 Task: Set the Y coordinate for the audio bar graph video to 25.
Action: Mouse moved to (107, 13)
Screenshot: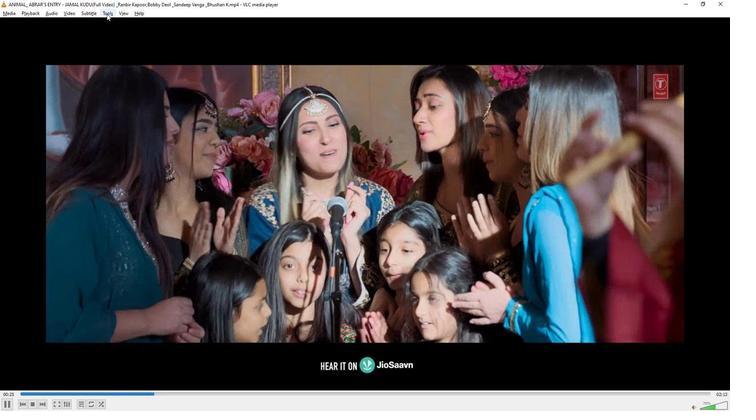 
Action: Mouse pressed left at (107, 13)
Screenshot: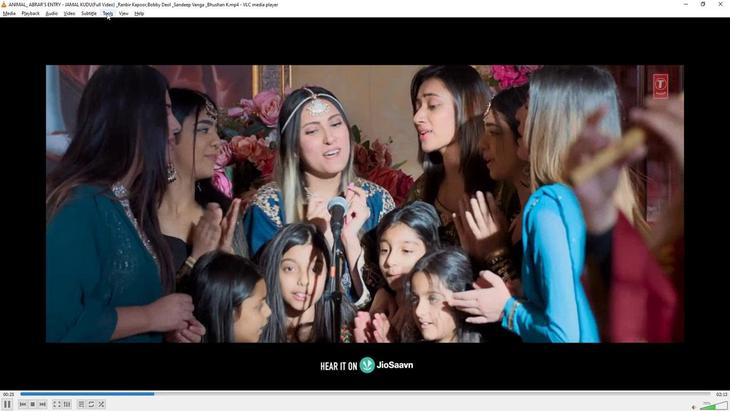 
Action: Mouse moved to (127, 103)
Screenshot: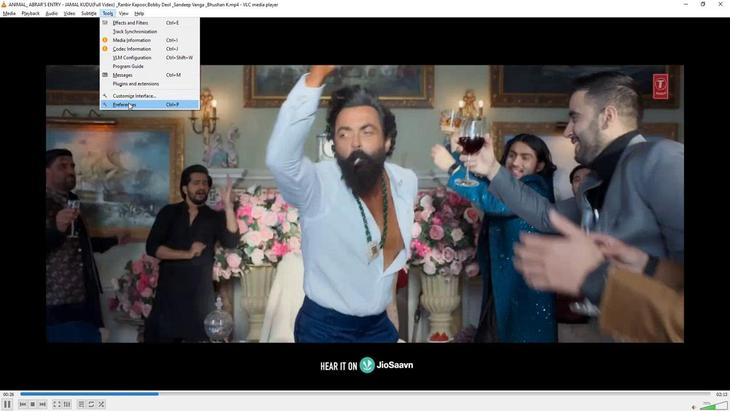 
Action: Mouse pressed left at (127, 103)
Screenshot: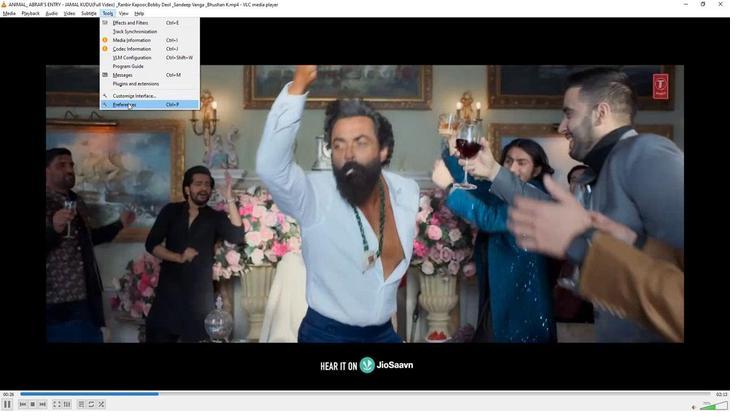 
Action: Mouse moved to (140, 332)
Screenshot: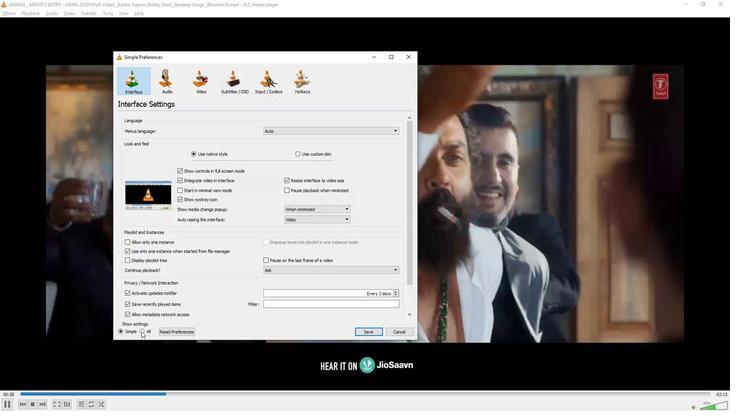 
Action: Mouse pressed left at (140, 332)
Screenshot: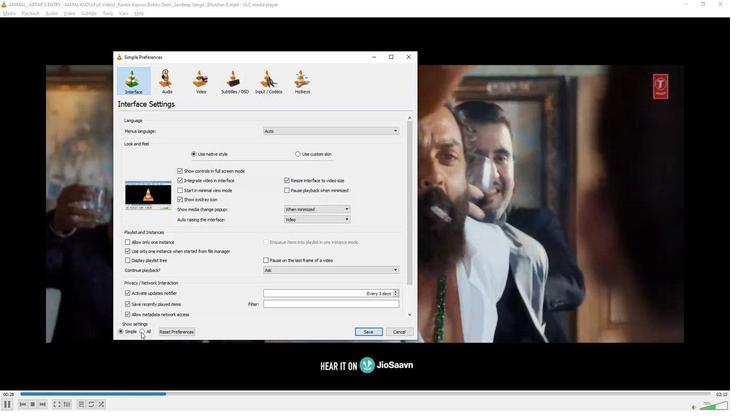 
Action: Mouse moved to (148, 230)
Screenshot: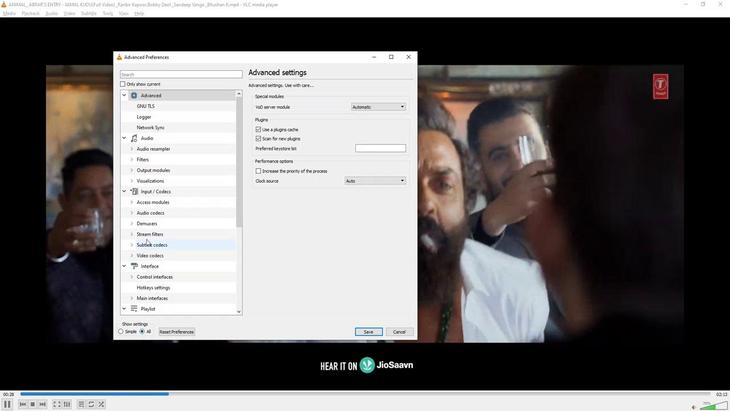 
Action: Mouse scrolled (148, 229) with delta (0, 0)
Screenshot: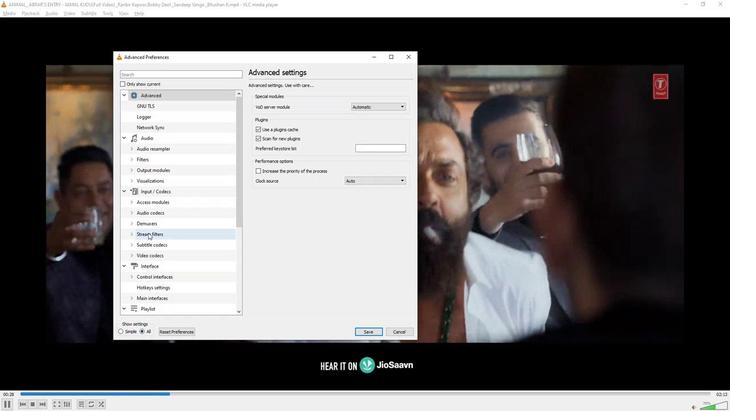 
Action: Mouse scrolled (148, 229) with delta (0, 0)
Screenshot: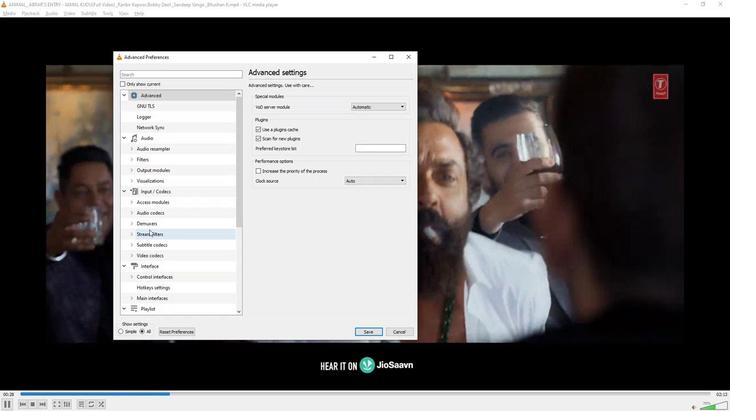 
Action: Mouse scrolled (148, 229) with delta (0, 0)
Screenshot: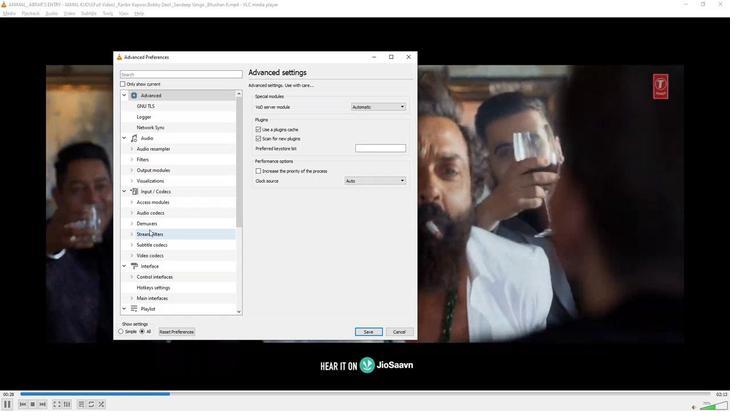 
Action: Mouse scrolled (148, 229) with delta (0, 0)
Screenshot: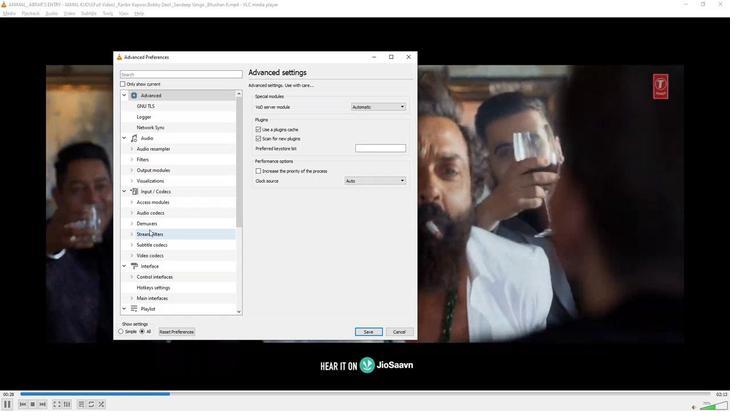 
Action: Mouse scrolled (148, 229) with delta (0, 0)
Screenshot: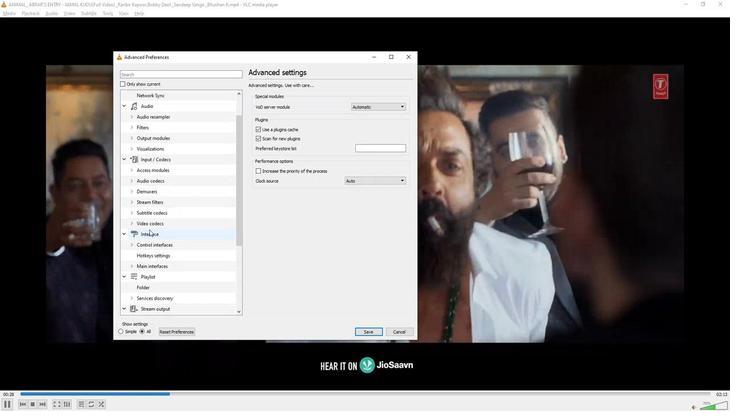 
Action: Mouse scrolled (148, 229) with delta (0, 0)
Screenshot: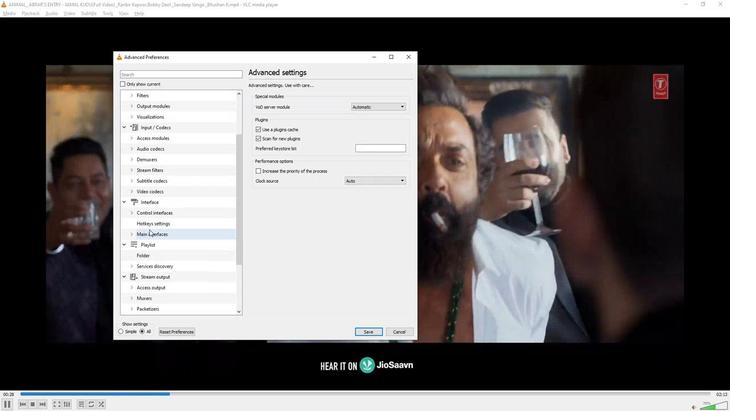 
Action: Mouse scrolled (148, 229) with delta (0, 0)
Screenshot: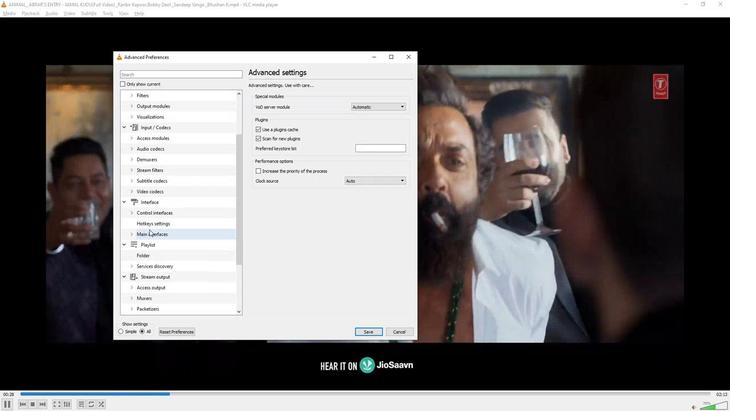
Action: Mouse scrolled (148, 229) with delta (0, 0)
Screenshot: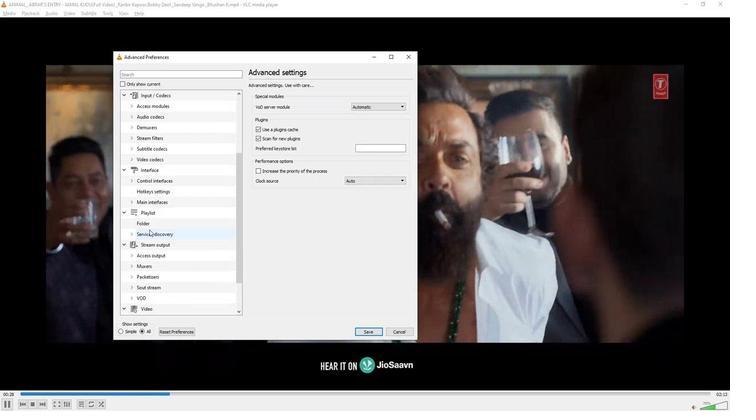 
Action: Mouse moved to (147, 308)
Screenshot: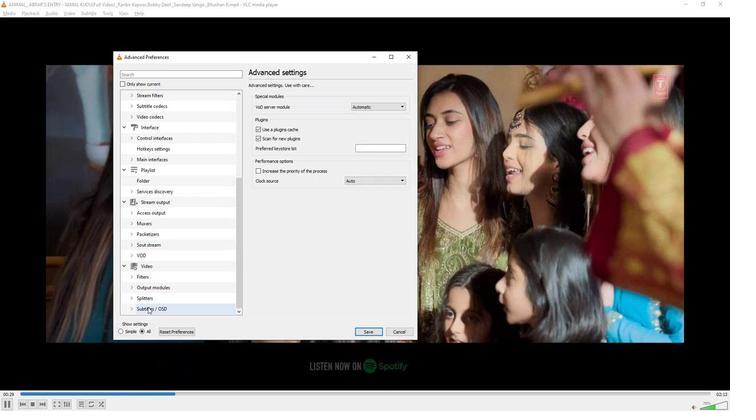 
Action: Mouse pressed left at (147, 308)
Screenshot: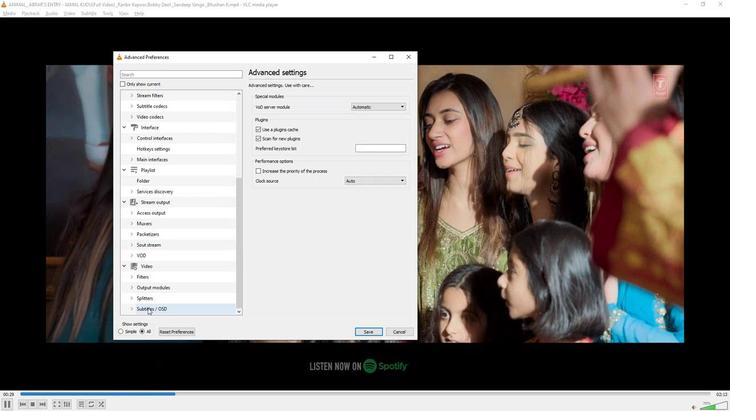 
Action: Mouse moved to (127, 310)
Screenshot: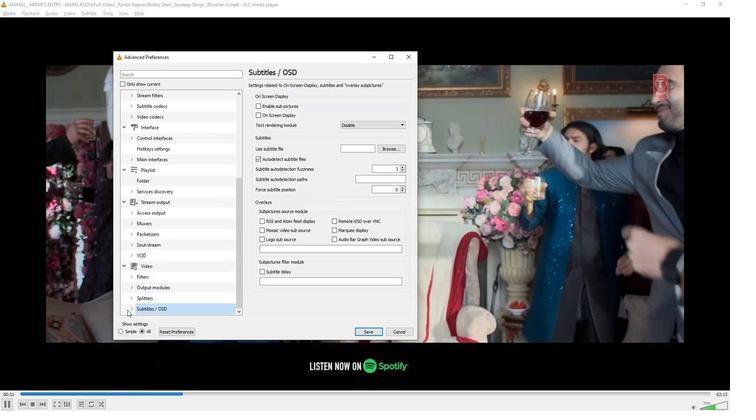 
Action: Mouse pressed left at (127, 310)
Screenshot: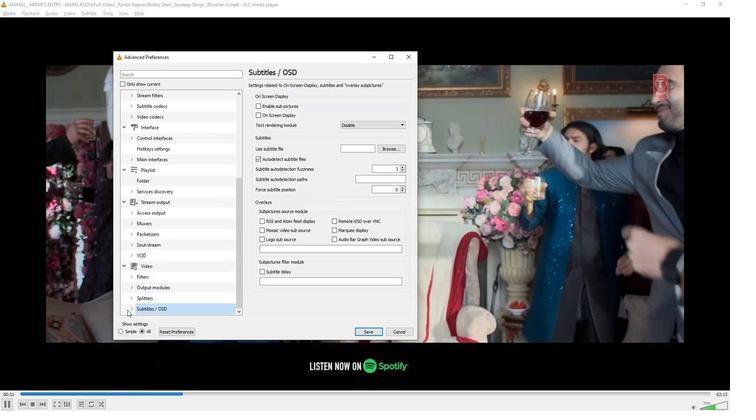 
Action: Mouse moved to (131, 309)
Screenshot: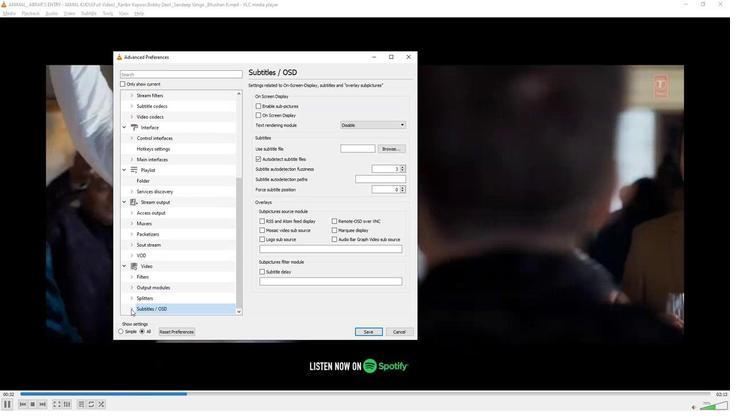 
Action: Mouse pressed left at (131, 309)
Screenshot: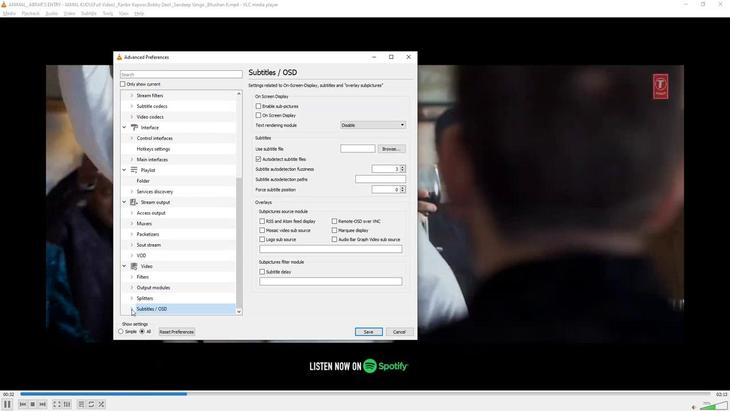 
Action: Mouse scrolled (131, 308) with delta (0, 0)
Screenshot: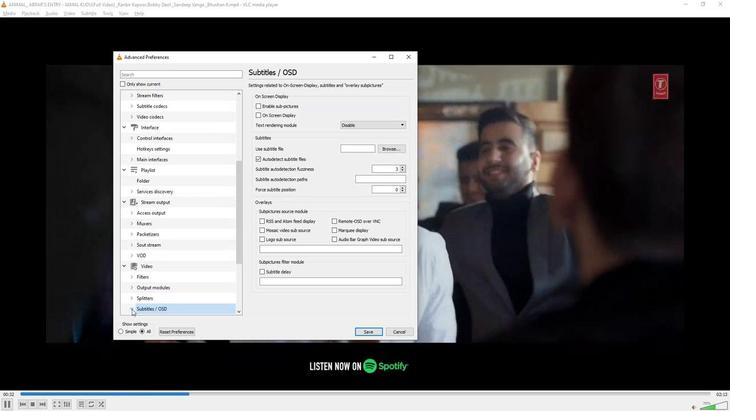 
Action: Mouse scrolled (131, 308) with delta (0, 0)
Screenshot: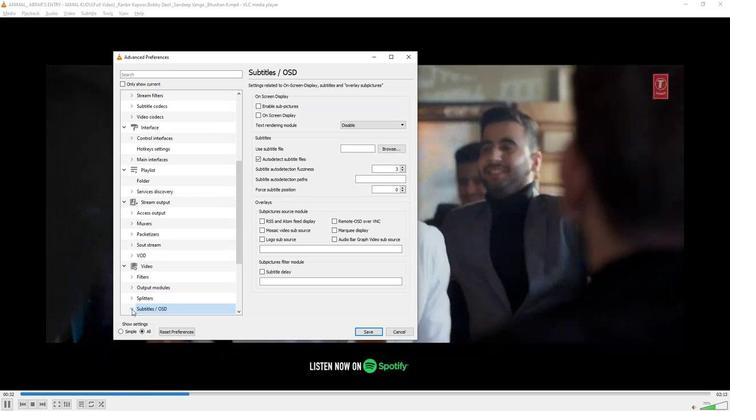 
Action: Mouse moved to (131, 308)
Screenshot: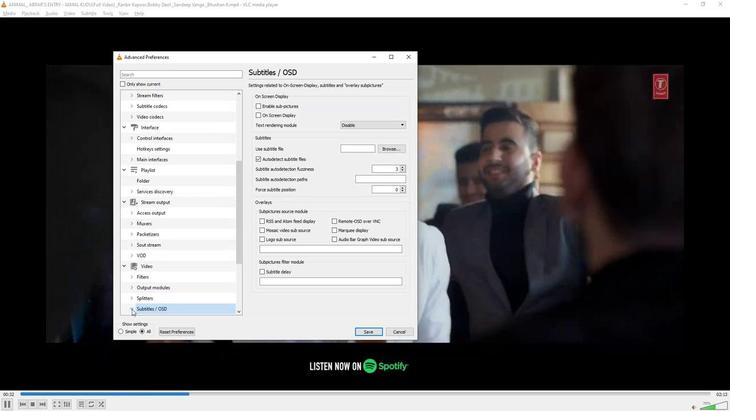 
Action: Mouse scrolled (131, 308) with delta (0, 0)
Screenshot: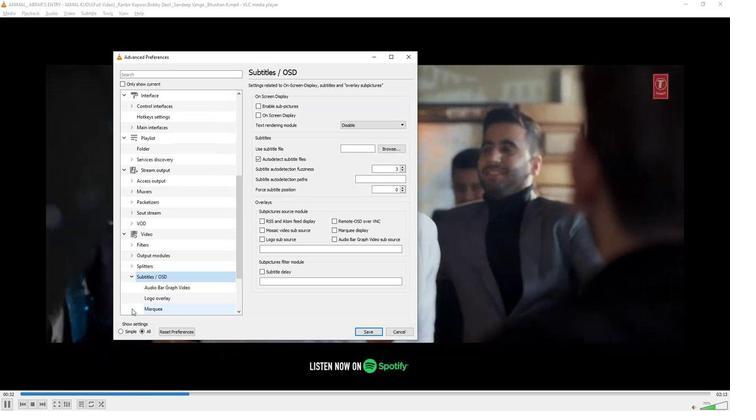 
Action: Mouse moved to (165, 220)
Screenshot: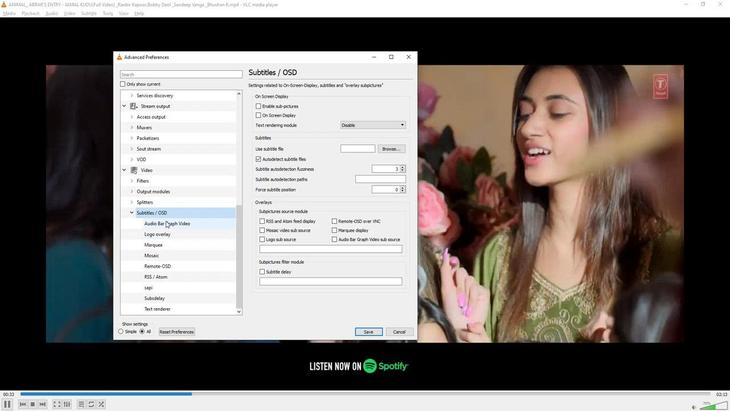 
Action: Mouse pressed left at (165, 220)
Screenshot: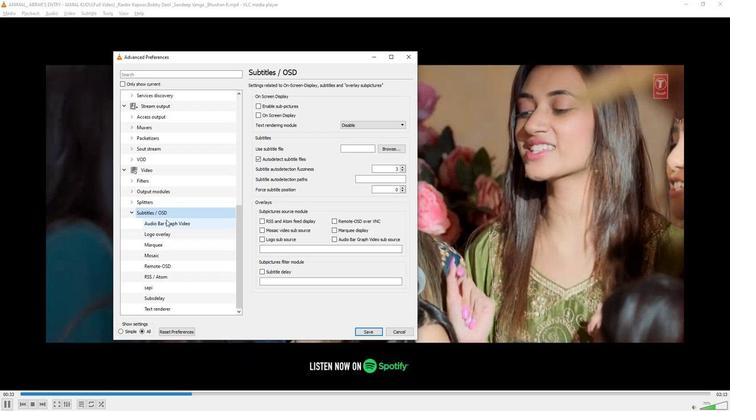 
Action: Mouse moved to (387, 109)
Screenshot: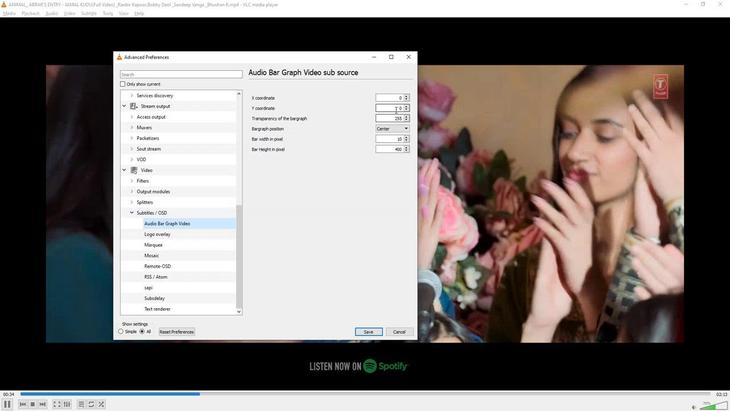 
Action: Mouse pressed left at (387, 109)
Screenshot: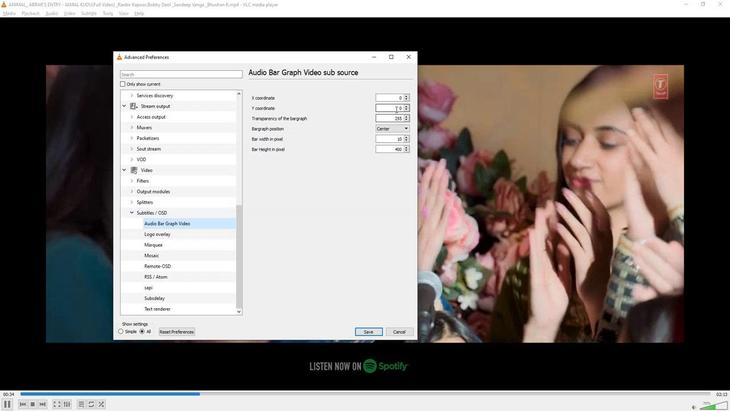 
Action: Mouse moved to (388, 109)
Screenshot: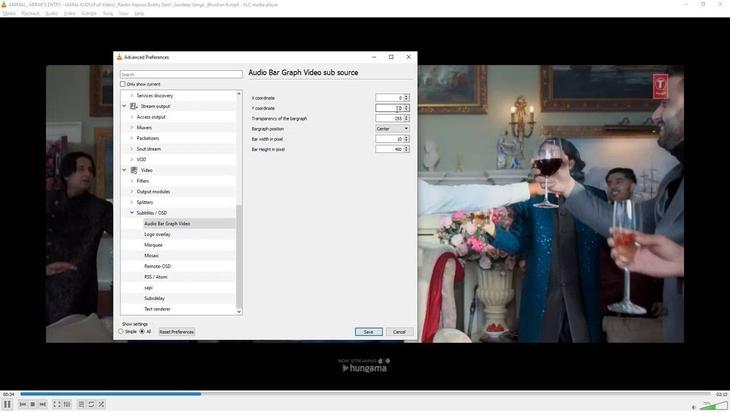 
Action: Mouse pressed left at (388, 109)
Screenshot: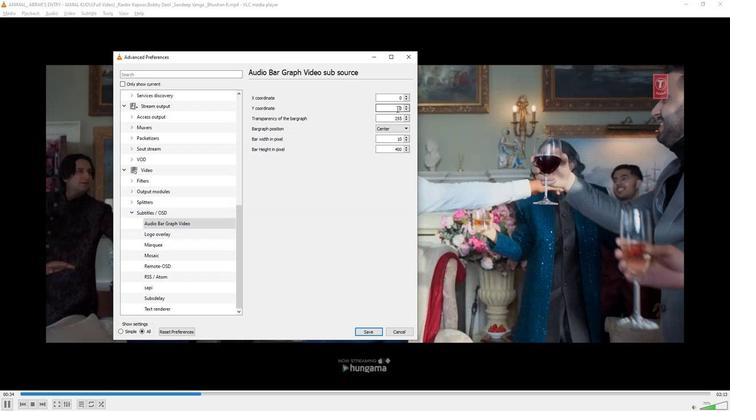 
Action: Mouse pressed left at (388, 109)
Screenshot: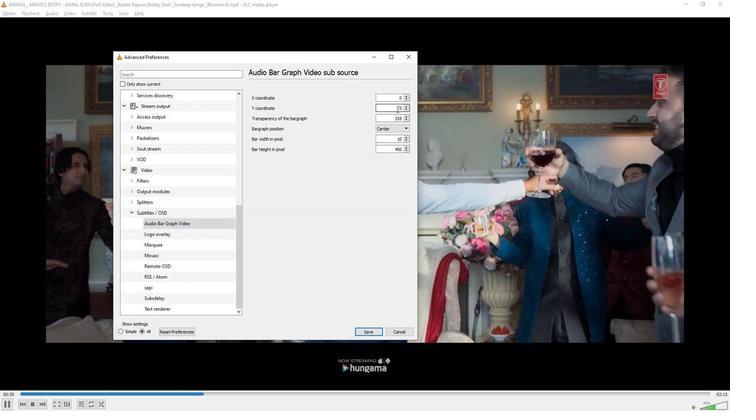 
Action: Key pressed 25
Screenshot: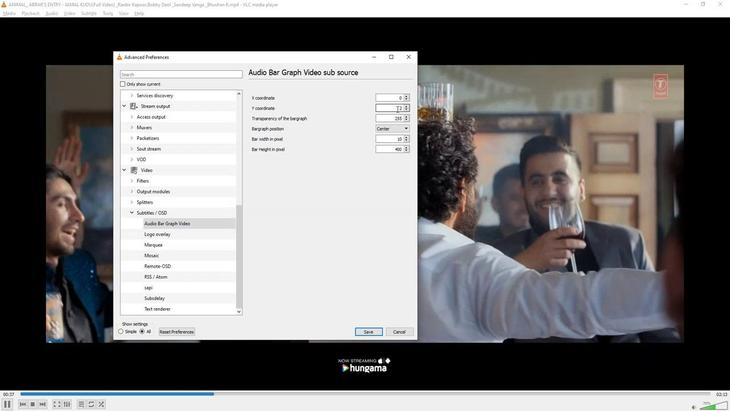 
Action: Mouse moved to (330, 109)
Screenshot: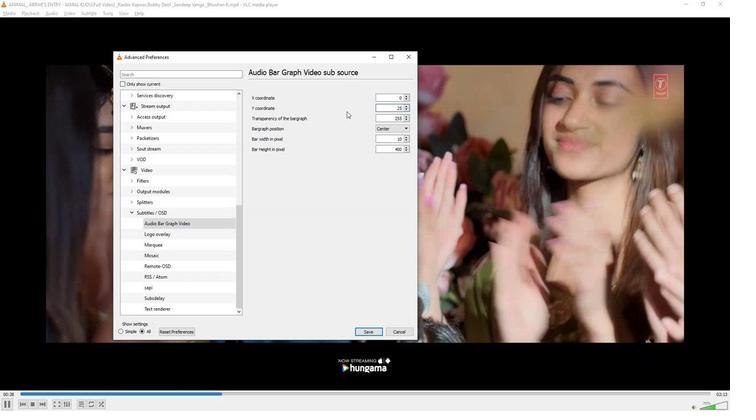
